 Task: Add Boiron Sulphur 200Ck to the cart.
Action: Mouse moved to (299, 143)
Screenshot: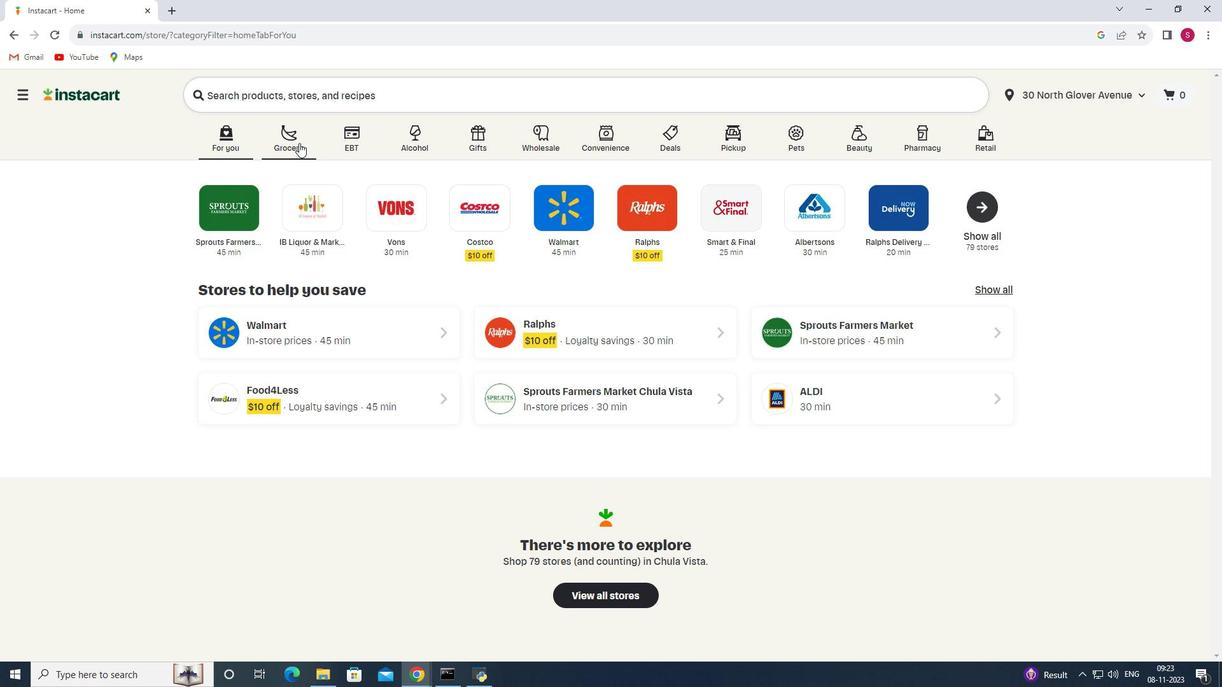 
Action: Mouse pressed left at (299, 143)
Screenshot: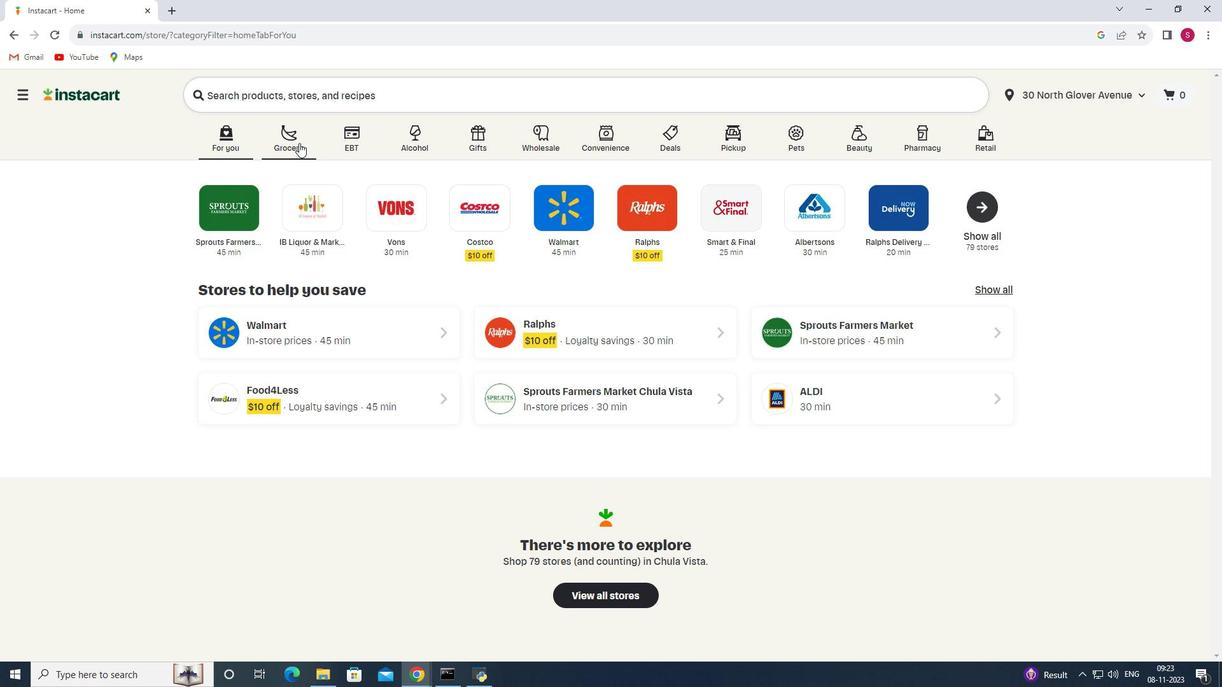 
Action: Mouse moved to (288, 393)
Screenshot: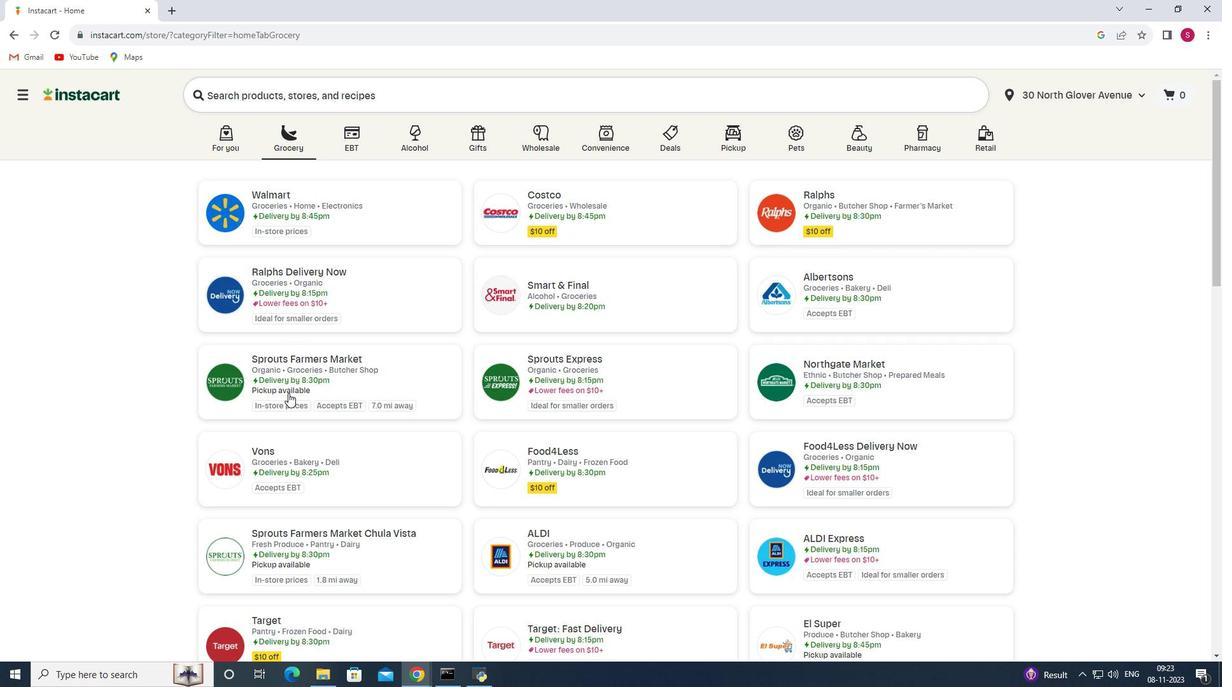 
Action: Mouse pressed left at (288, 393)
Screenshot: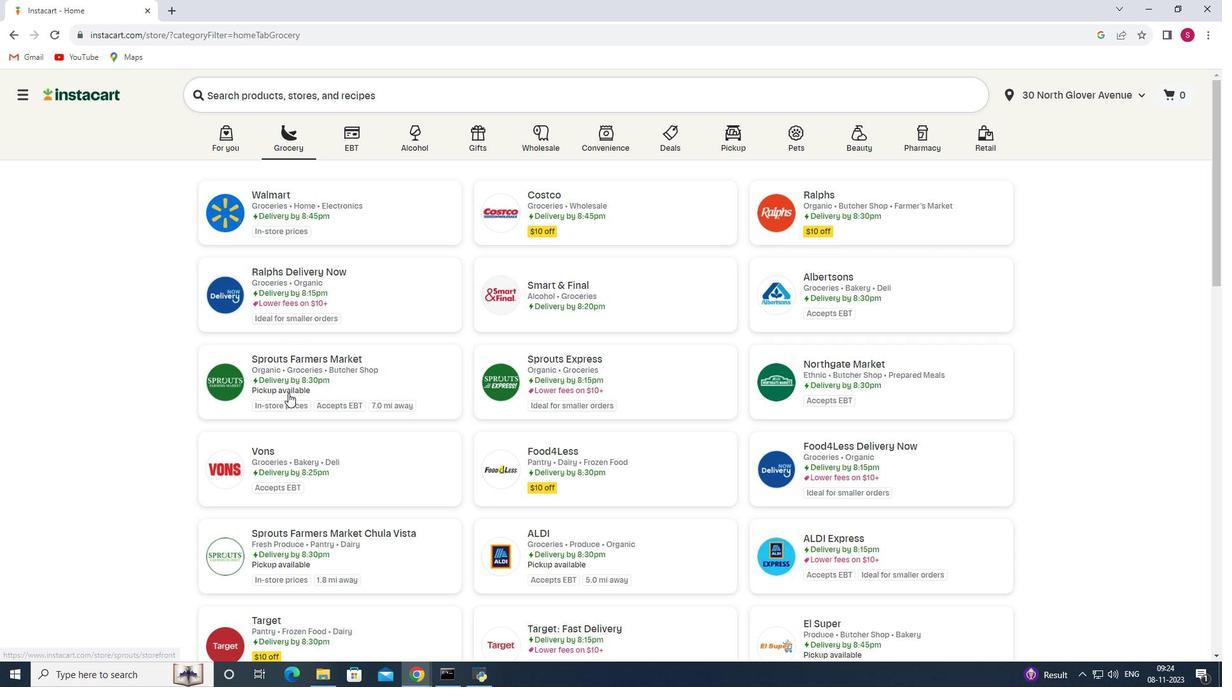 
Action: Mouse moved to (94, 445)
Screenshot: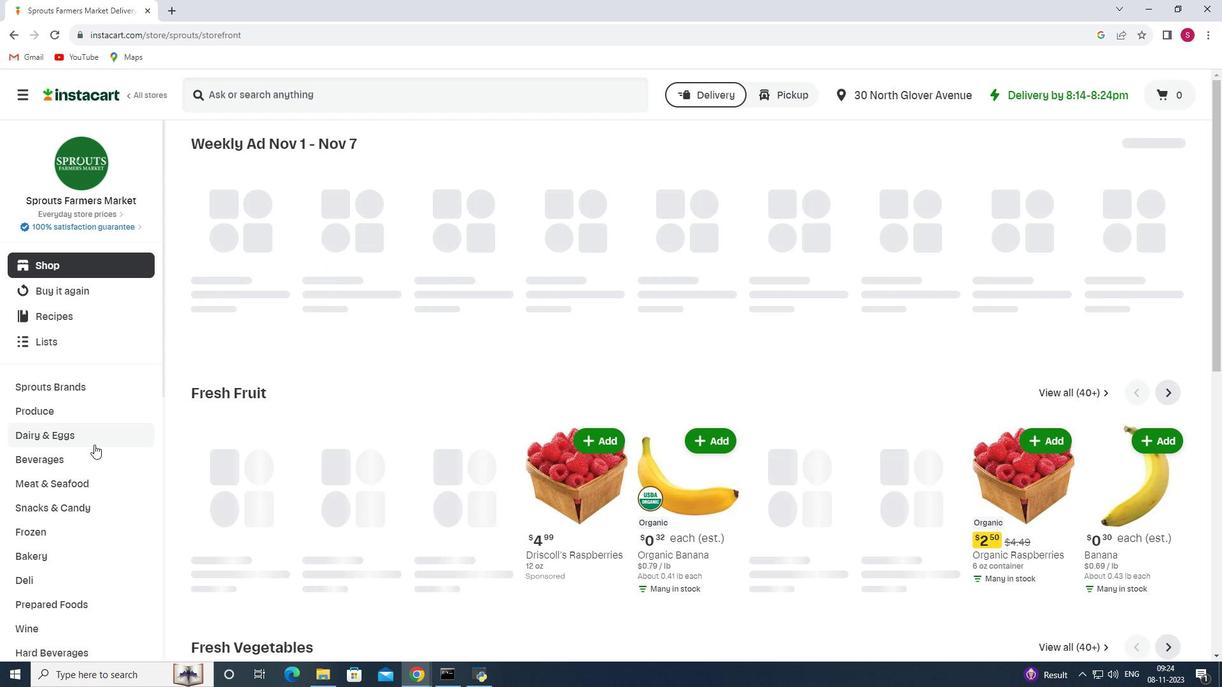 
Action: Mouse scrolled (94, 444) with delta (0, 0)
Screenshot: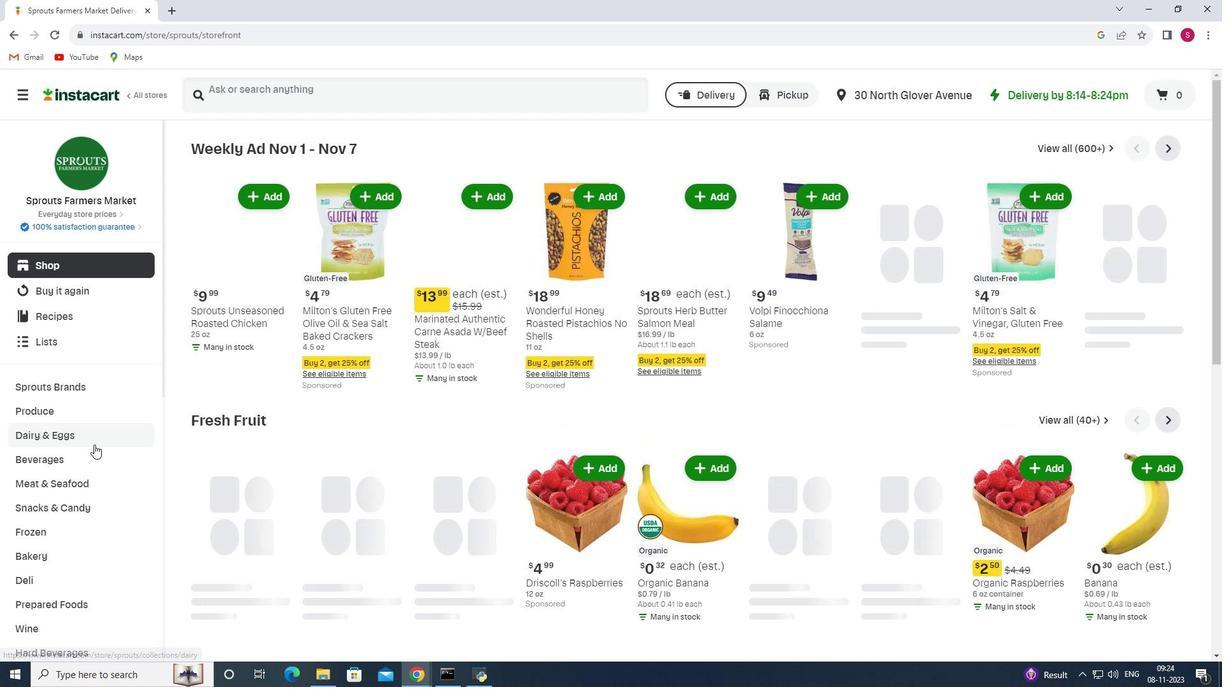 
Action: Mouse scrolled (94, 444) with delta (0, 0)
Screenshot: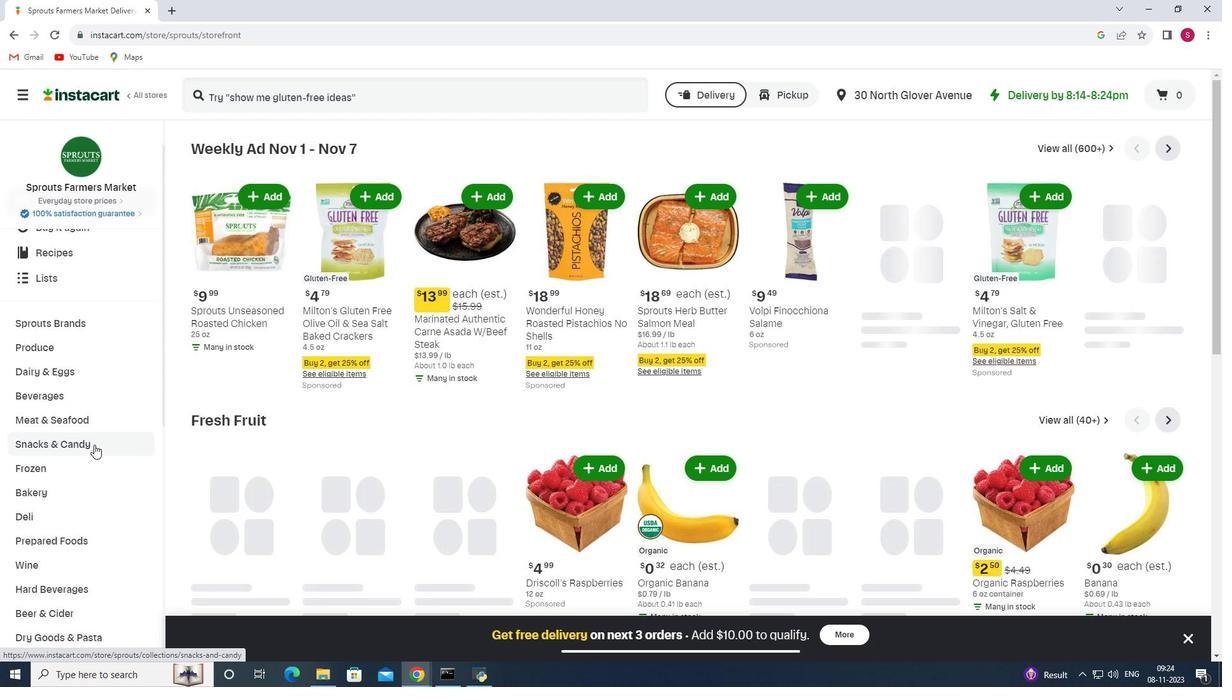 
Action: Mouse scrolled (94, 444) with delta (0, 0)
Screenshot: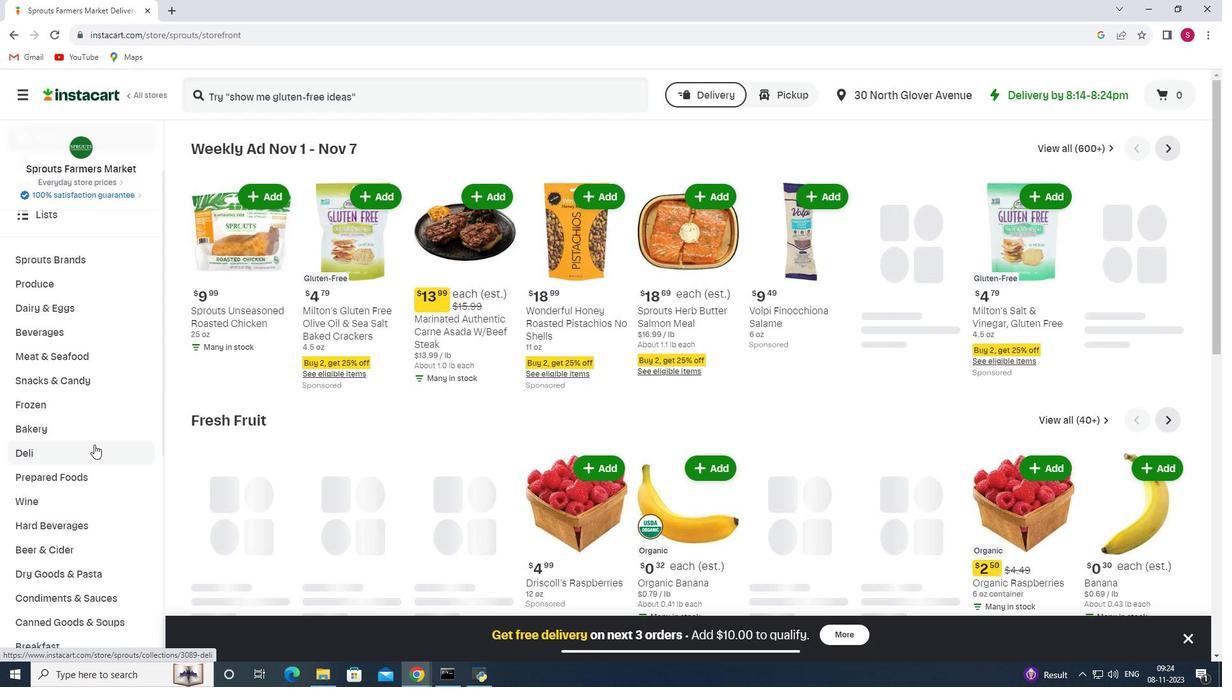
Action: Mouse scrolled (94, 444) with delta (0, 0)
Screenshot: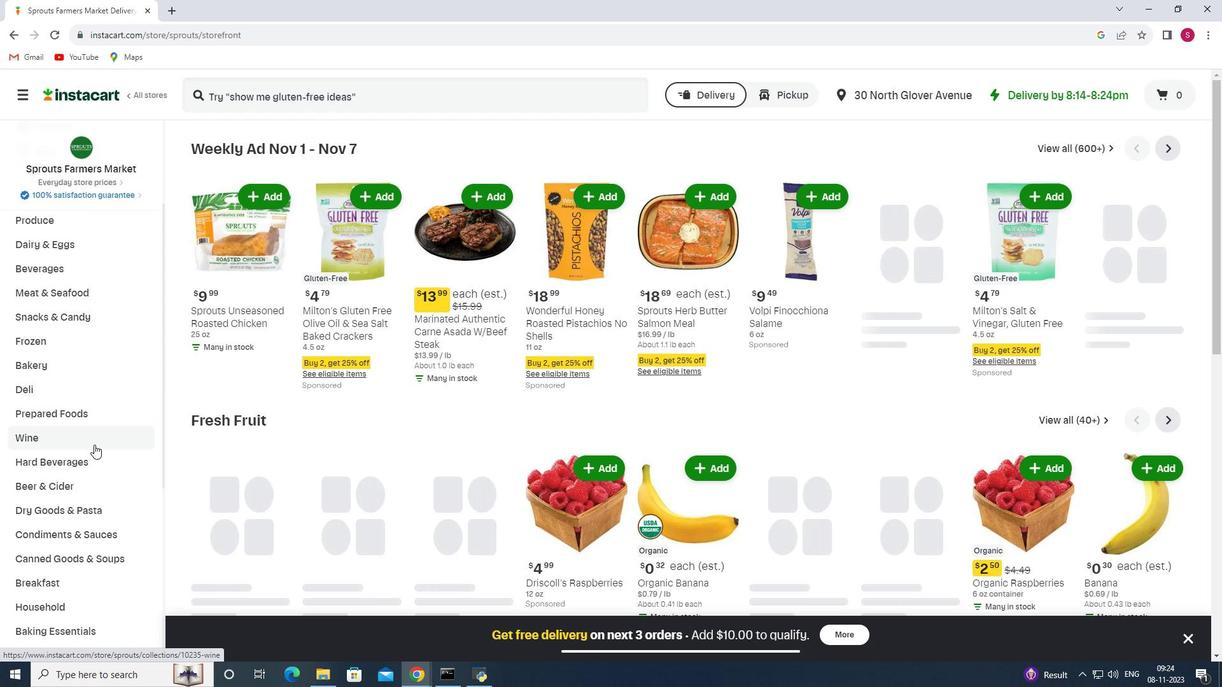 
Action: Mouse scrolled (94, 444) with delta (0, 0)
Screenshot: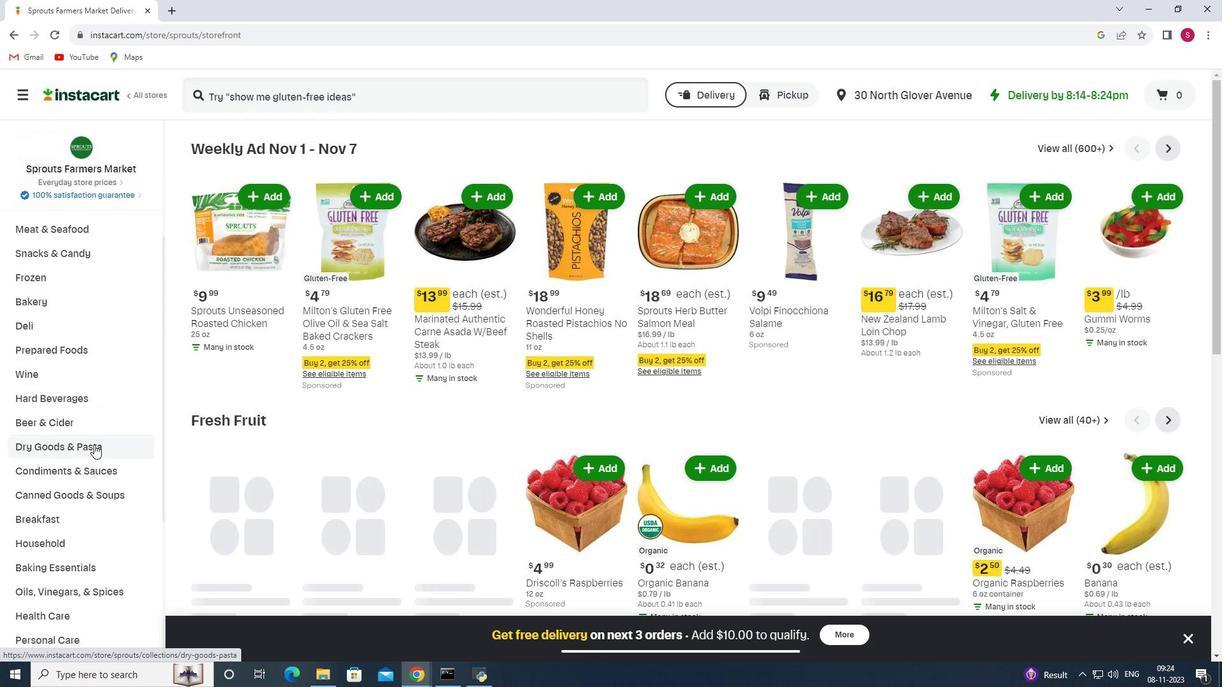 
Action: Mouse scrolled (94, 444) with delta (0, 0)
Screenshot: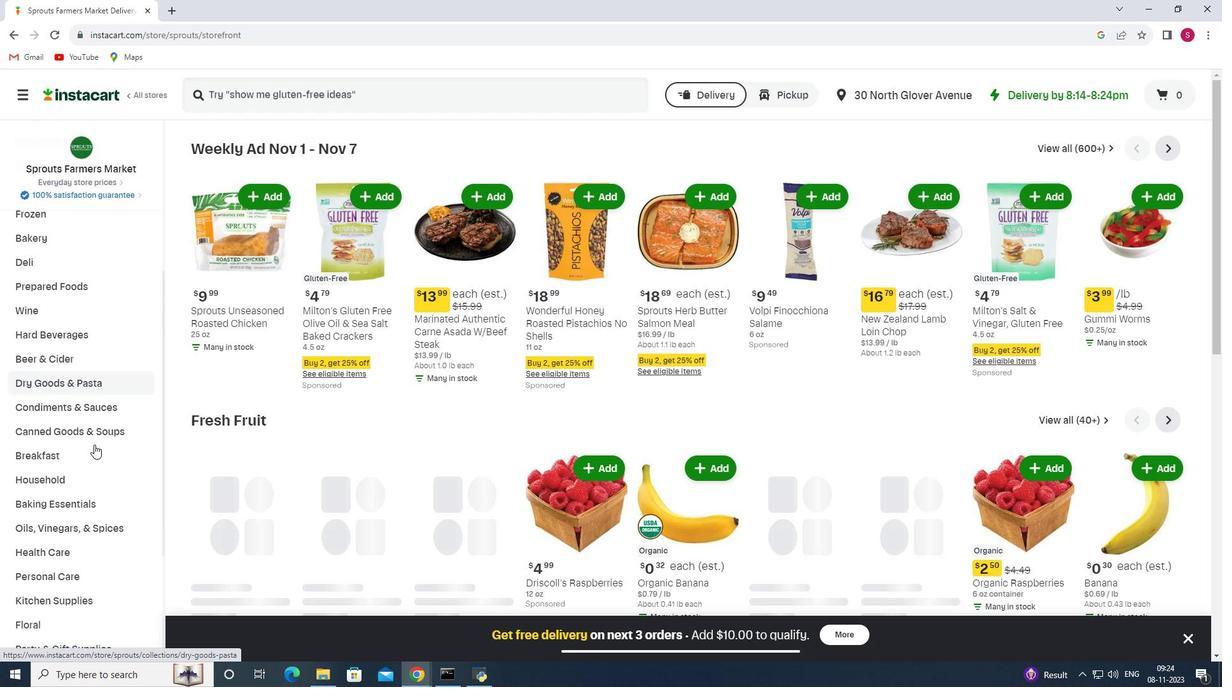 
Action: Mouse moved to (70, 489)
Screenshot: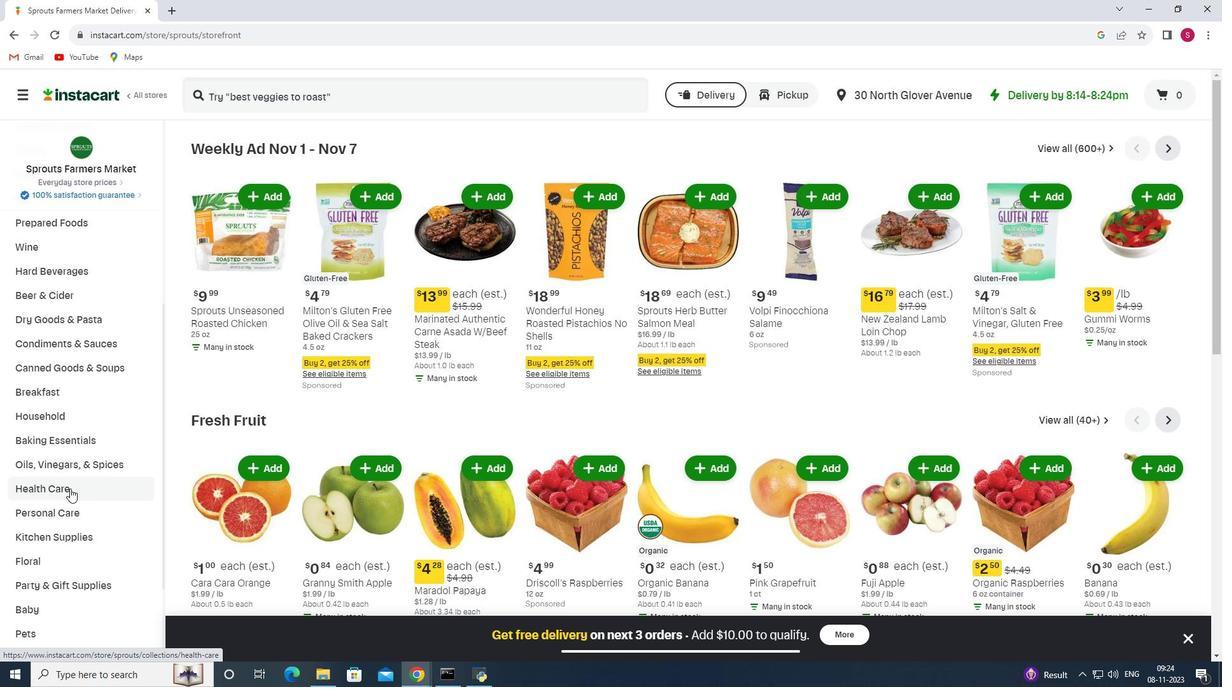
Action: Mouse pressed left at (70, 489)
Screenshot: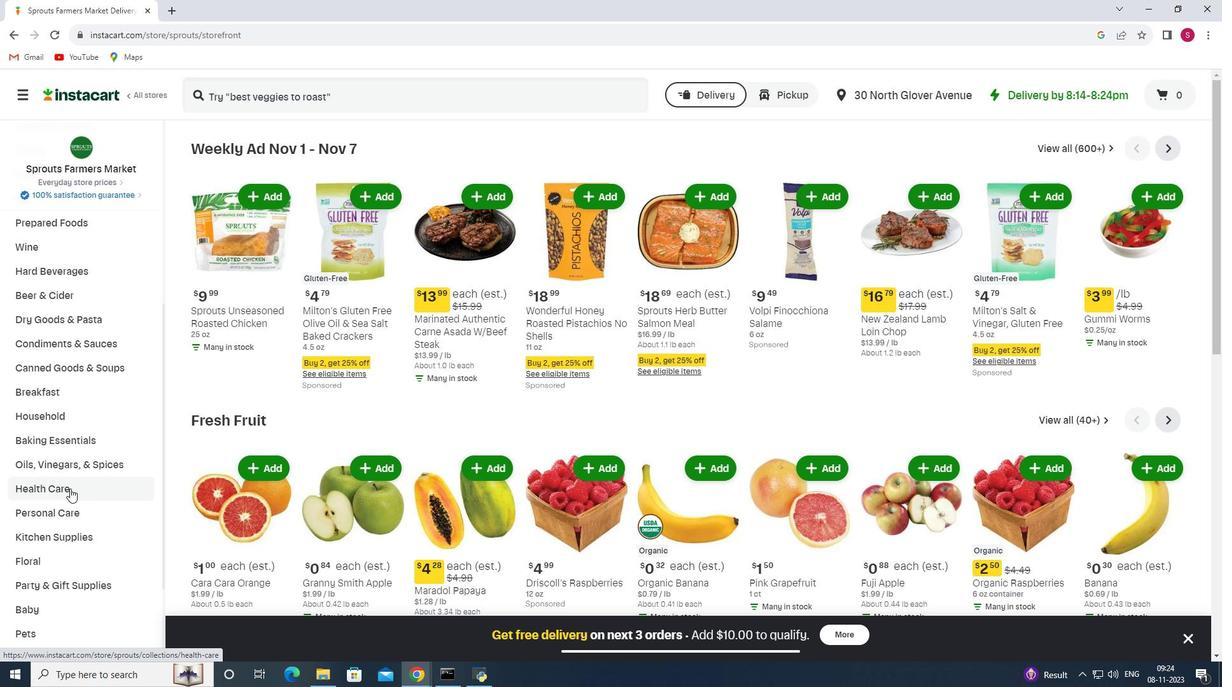 
Action: Mouse moved to (468, 180)
Screenshot: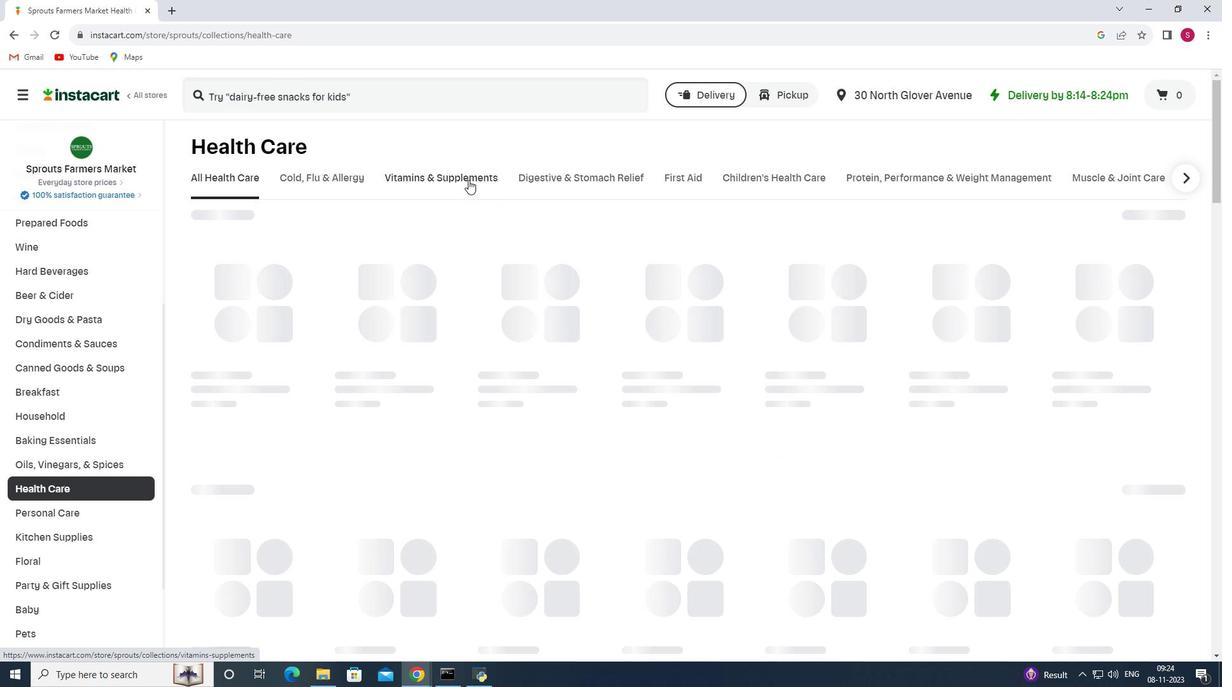 
Action: Mouse pressed left at (468, 180)
Screenshot: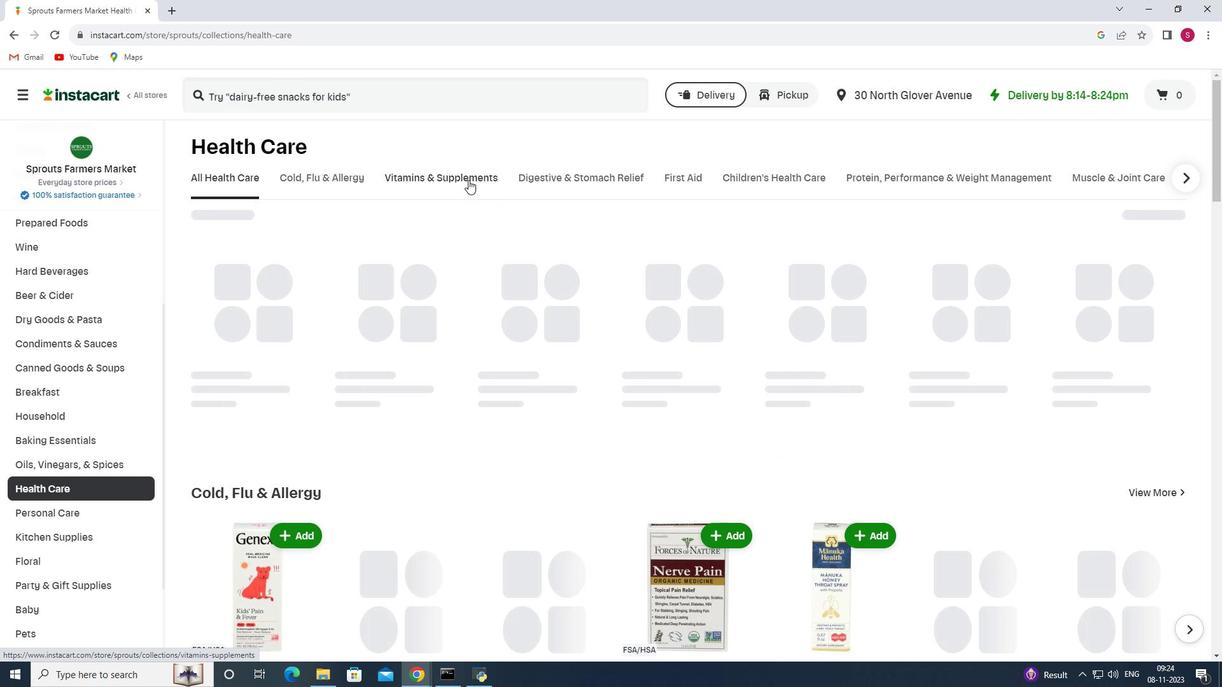 
Action: Mouse moved to (1011, 236)
Screenshot: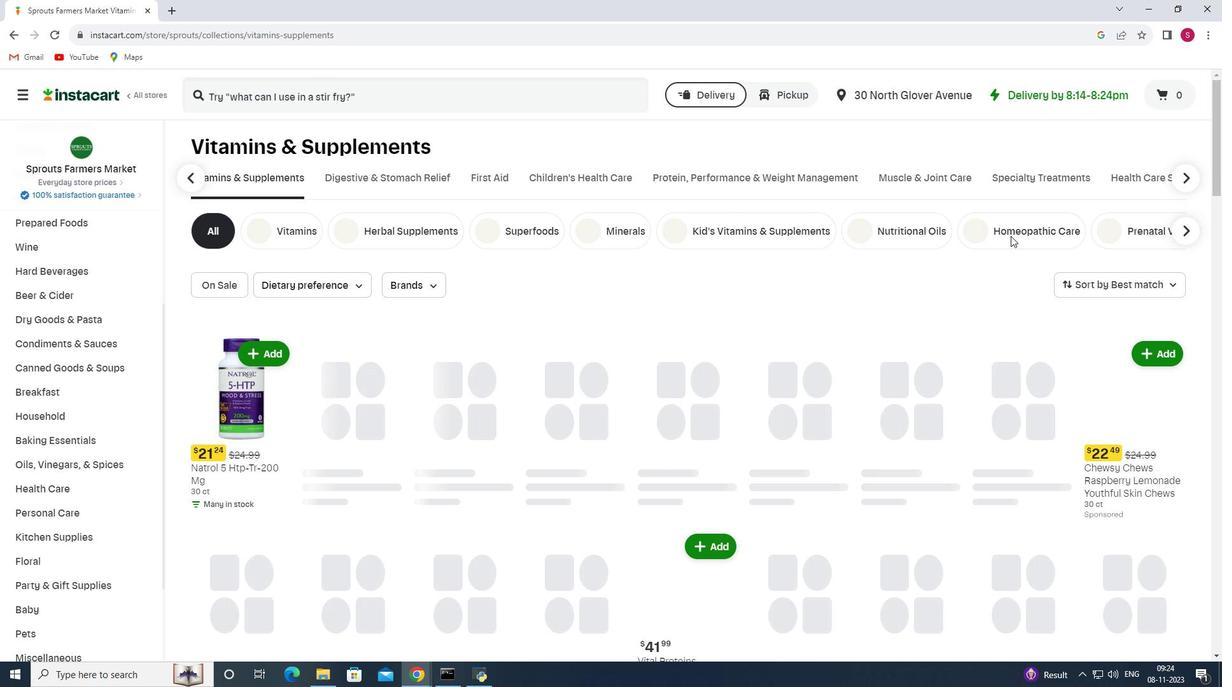 
Action: Mouse pressed left at (1011, 236)
Screenshot: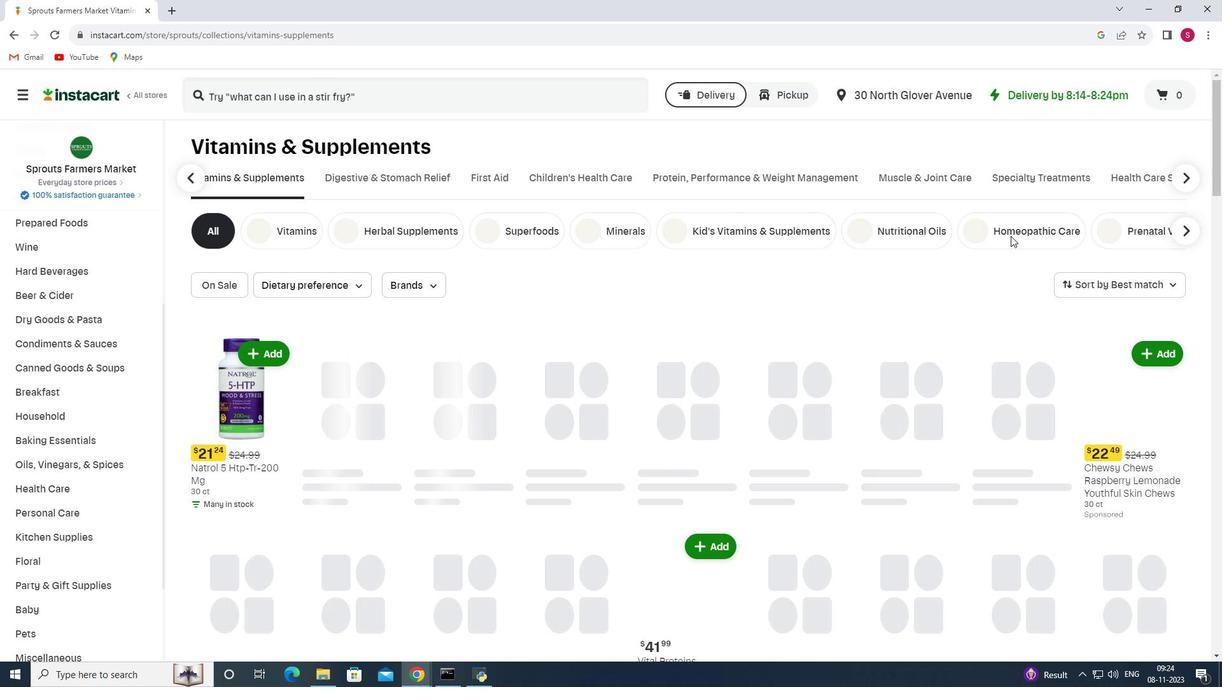 
Action: Mouse moved to (339, 95)
Screenshot: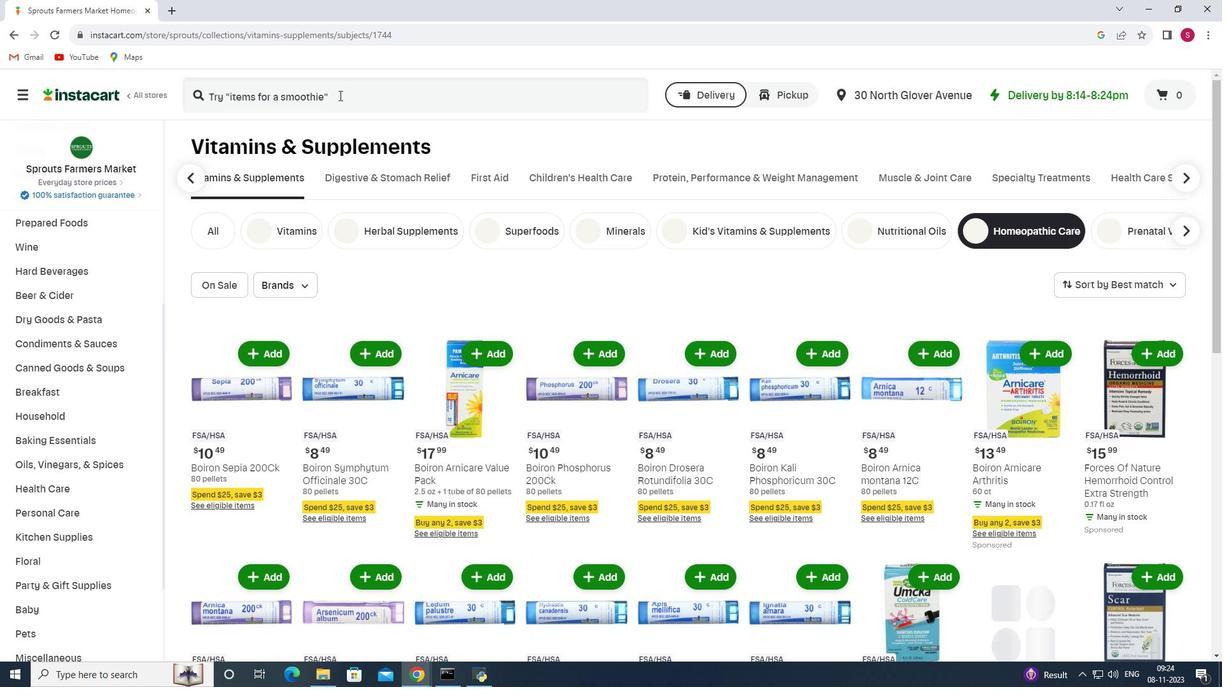 
Action: Mouse pressed left at (339, 95)
Screenshot: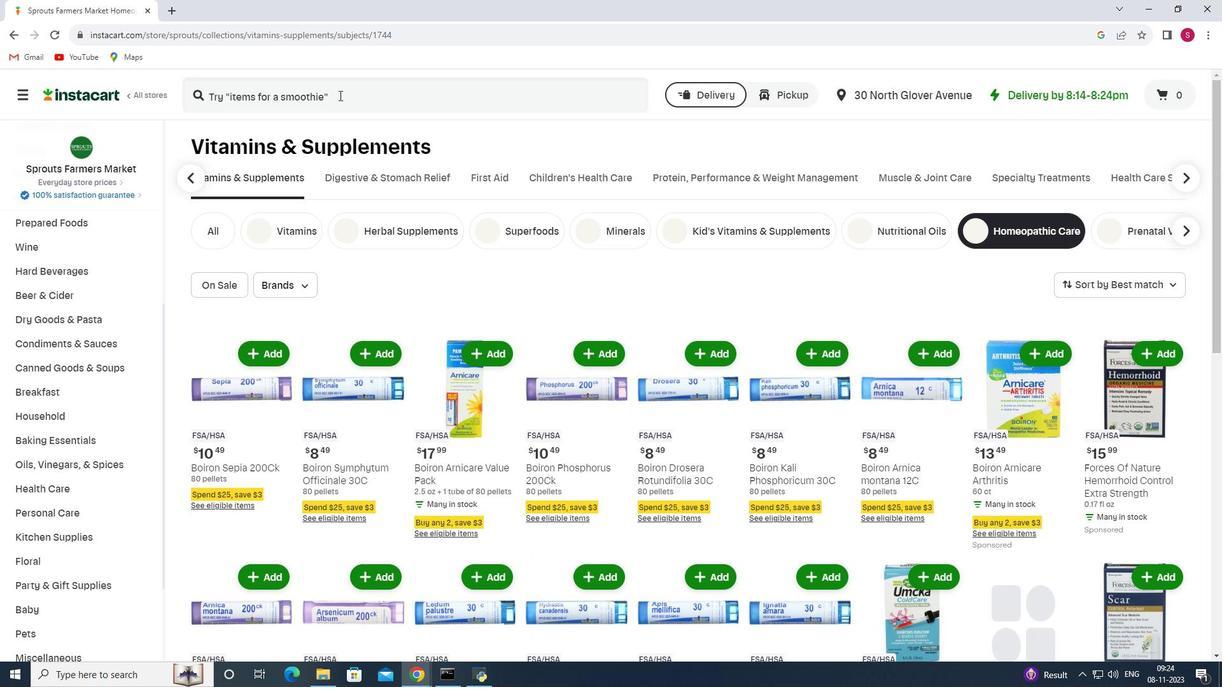 
Action: Key pressed <Key.shift>Boiron<Key.space><Key.shift>Sulphur<Key.space>200<Key.shift><Key.shift><Key.shift><Key.shift><Key.shift><Key.shift><Key.shift><Key.shift><Key.shift><Key.shift><Key.shift><Key.shift><Key.shift><Key.shift><Key.shift><Key.shift><Key.shift><Key.shift><Key.shift>Ck<Key.enter>
Screenshot: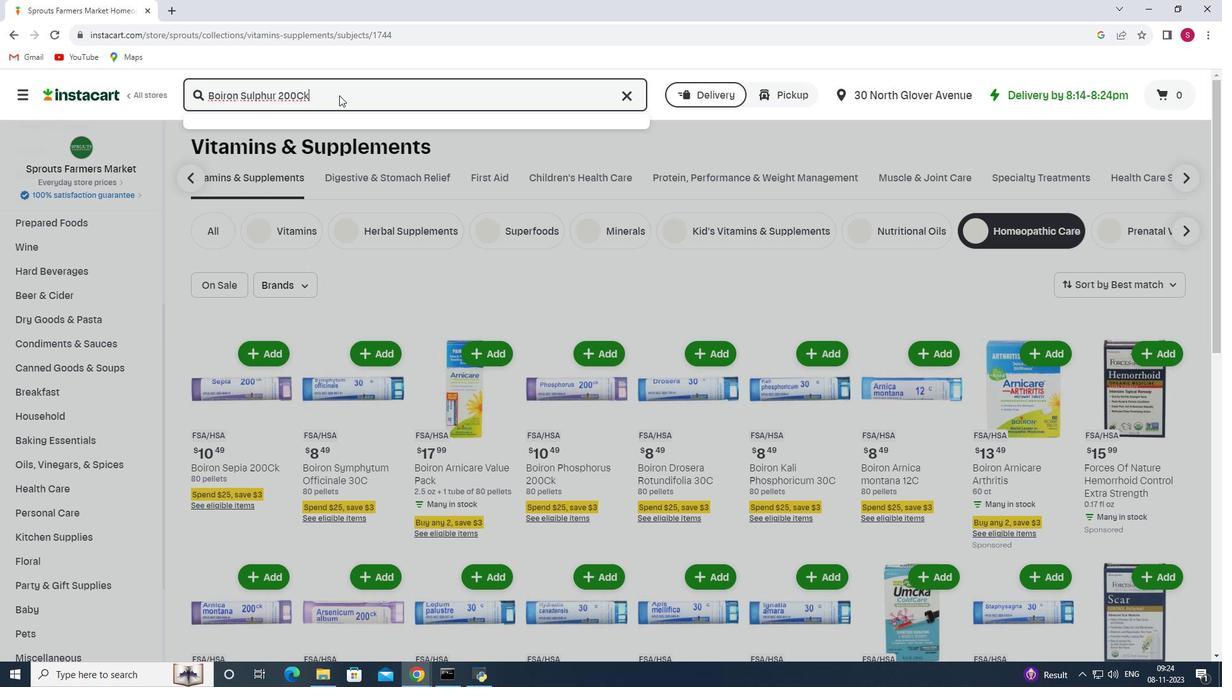 
Action: Mouse moved to (751, 196)
Screenshot: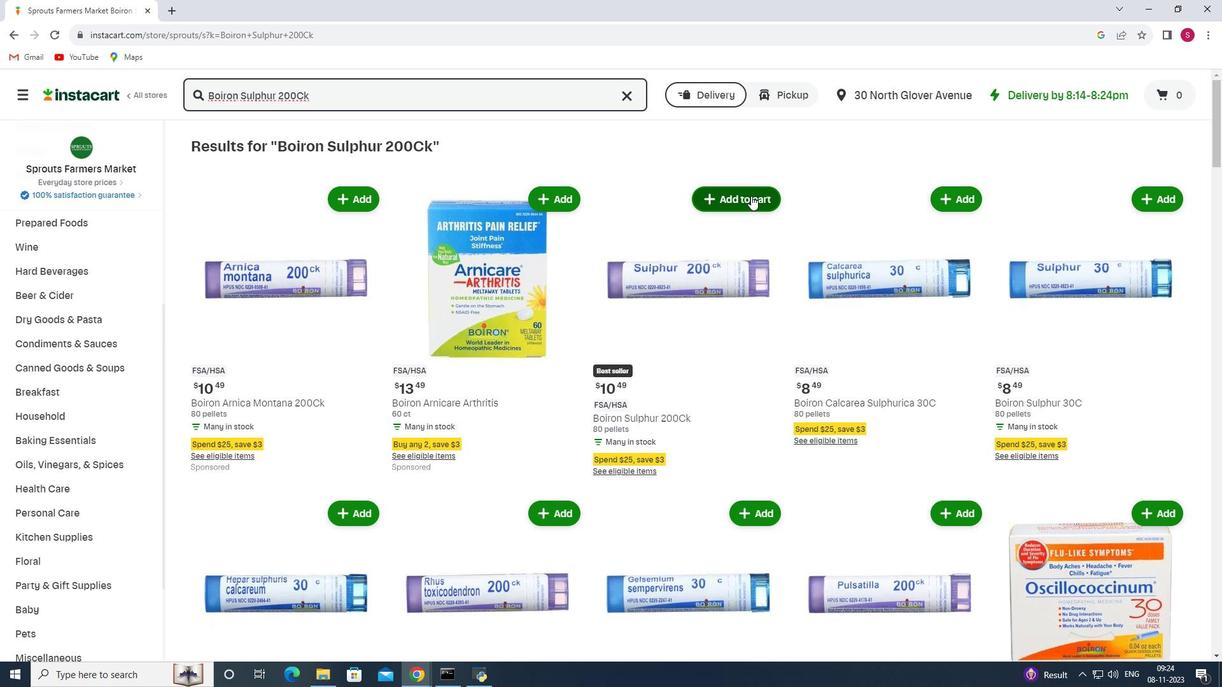 
Action: Mouse pressed left at (751, 196)
Screenshot: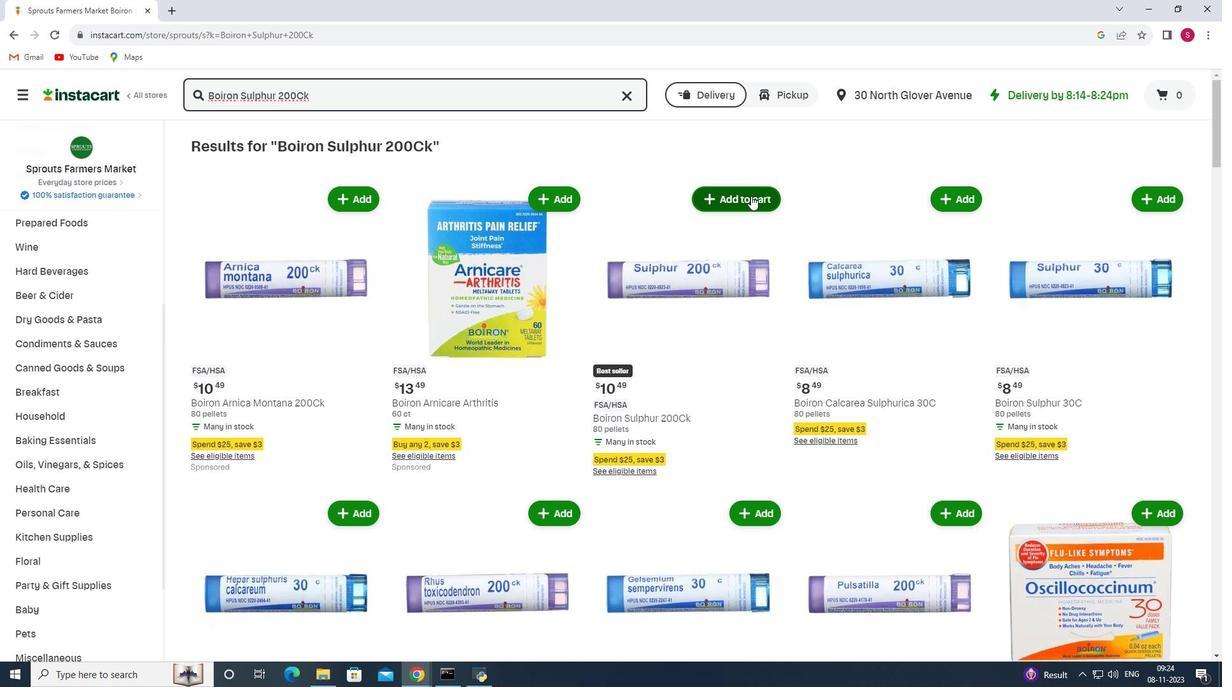 
Action: Mouse moved to (731, 263)
Screenshot: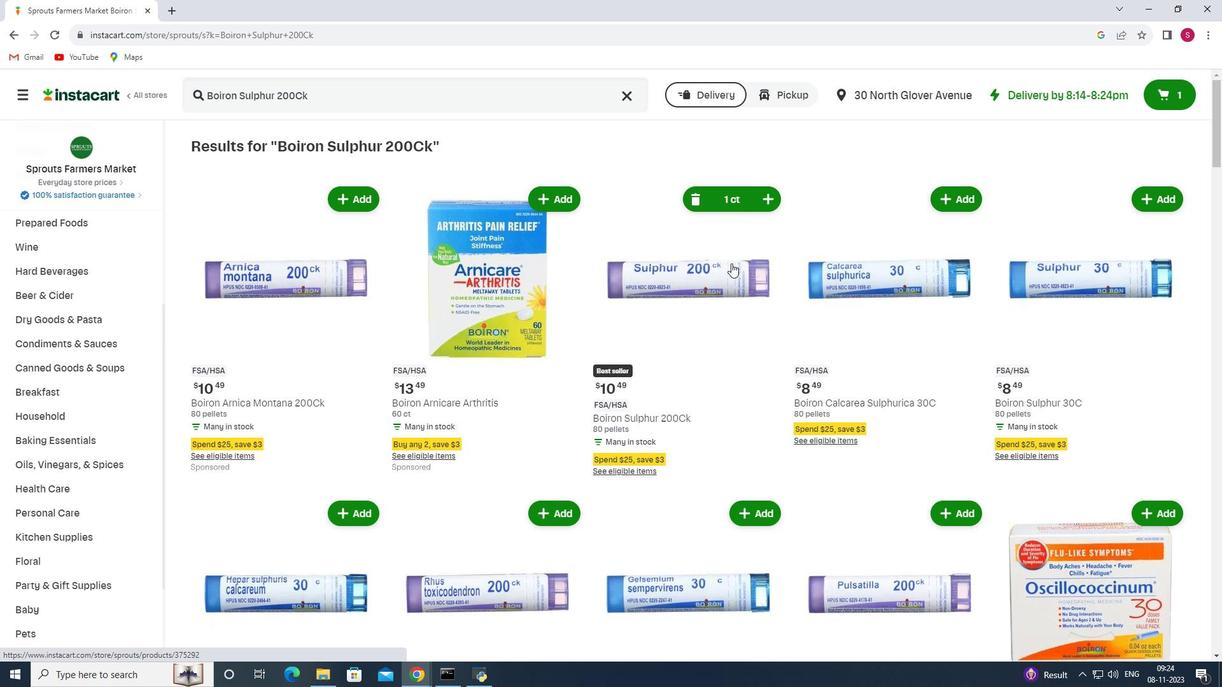 
